 Task: Add Traditional Medicinals Organic Green Peppermint Tea to the cart.
Action: Mouse pressed left at (13, 80)
Screenshot: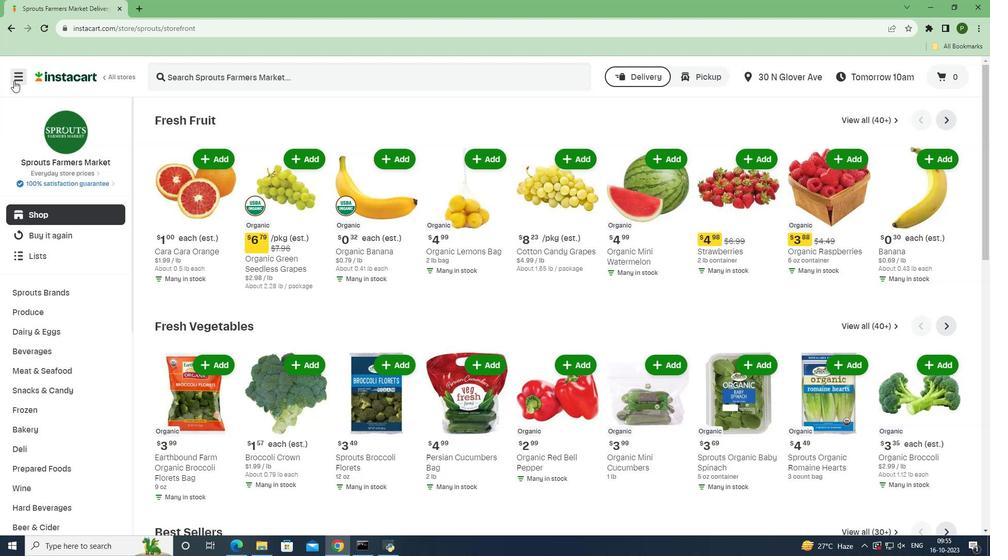 
Action: Mouse moved to (37, 269)
Screenshot: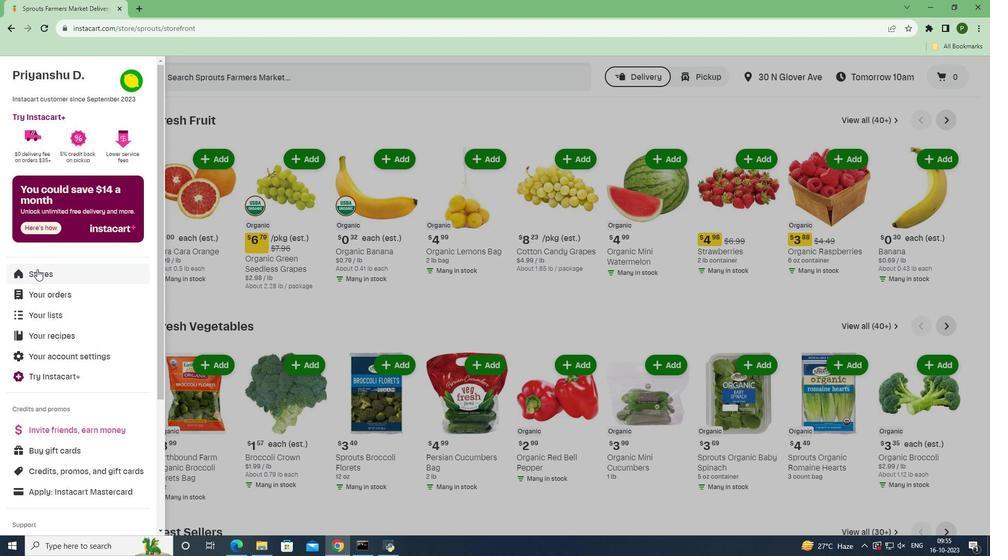 
Action: Mouse pressed left at (37, 269)
Screenshot: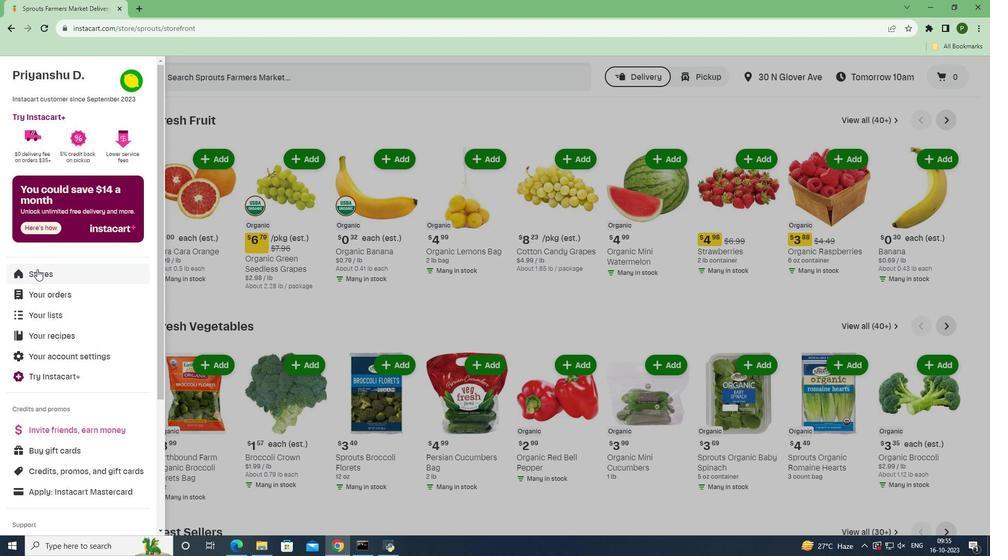 
Action: Mouse moved to (224, 119)
Screenshot: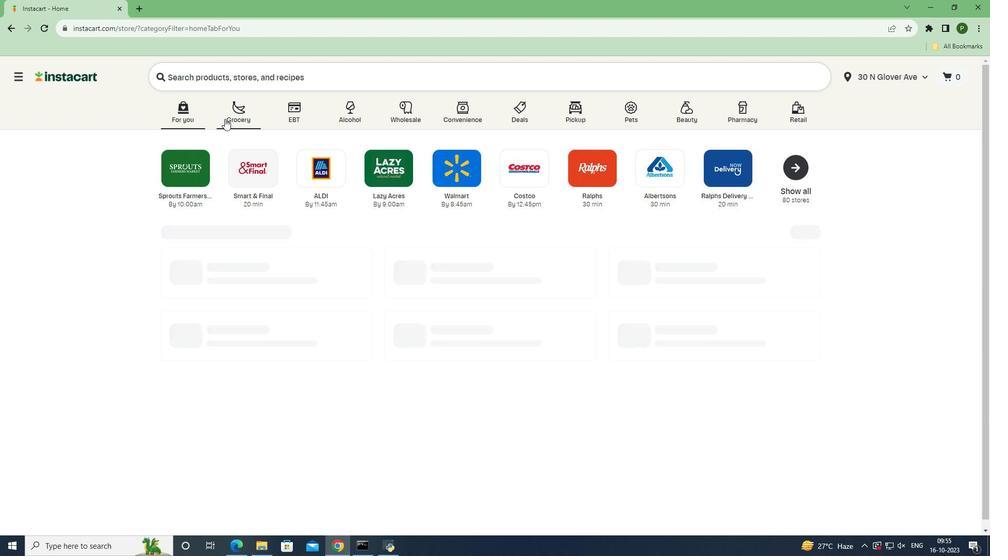 
Action: Mouse pressed left at (224, 119)
Screenshot: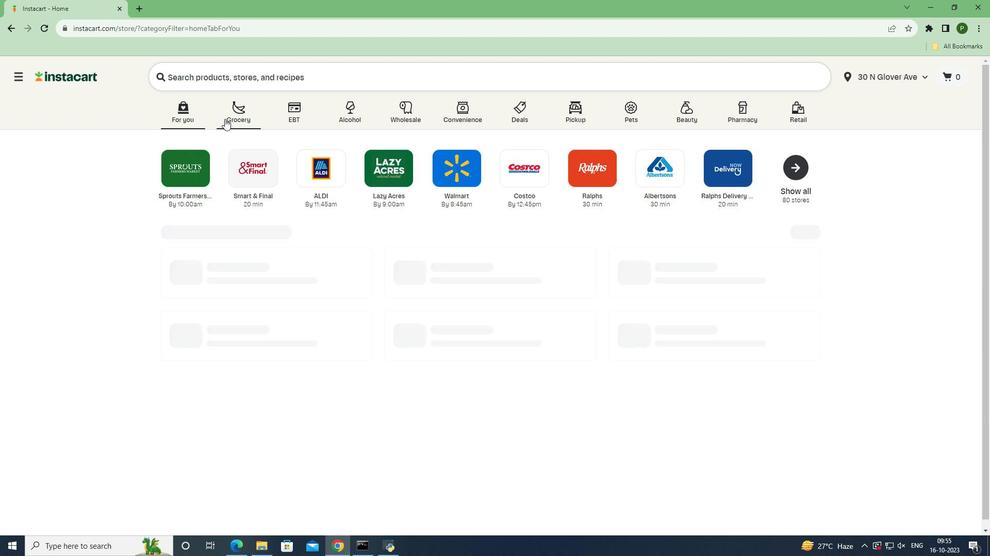 
Action: Mouse moved to (639, 234)
Screenshot: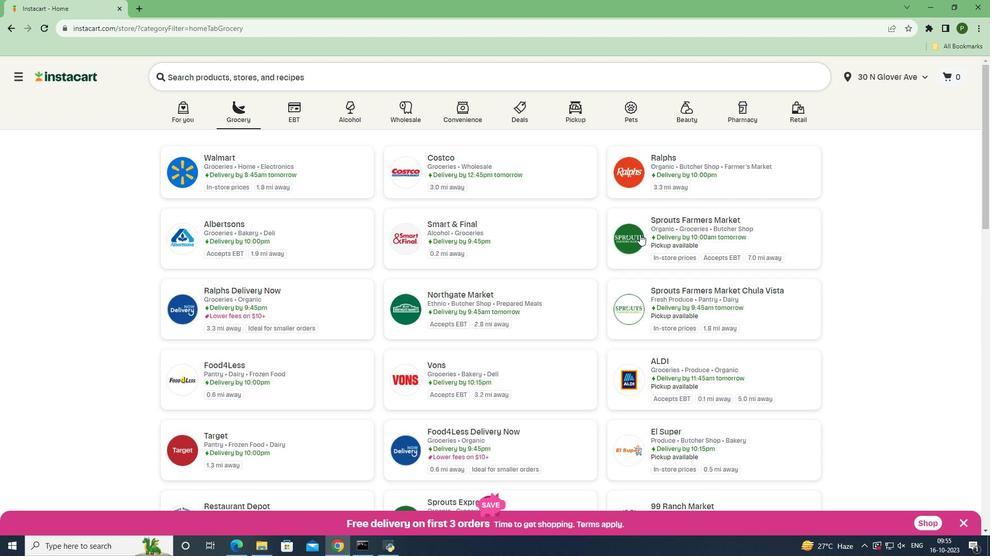 
Action: Mouse pressed left at (639, 234)
Screenshot: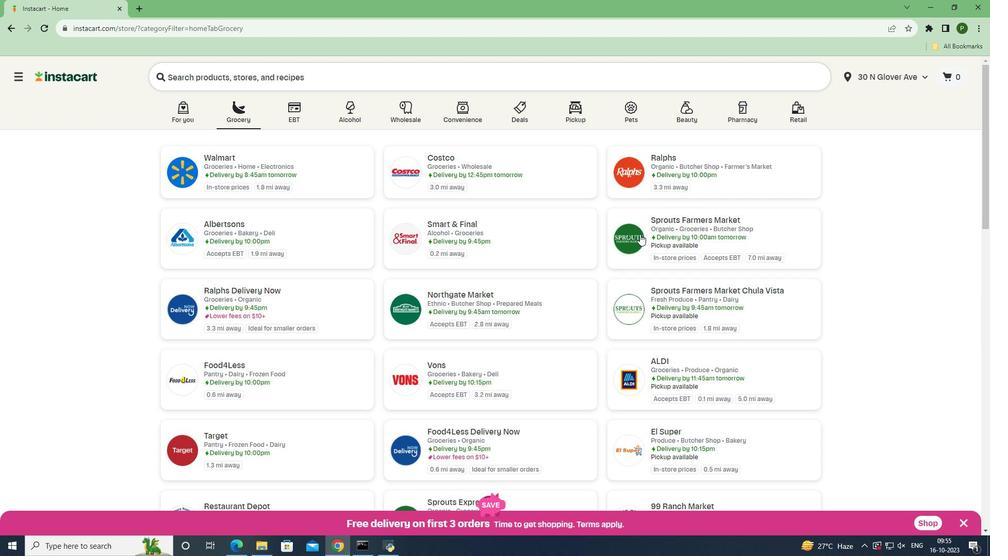 
Action: Mouse moved to (56, 351)
Screenshot: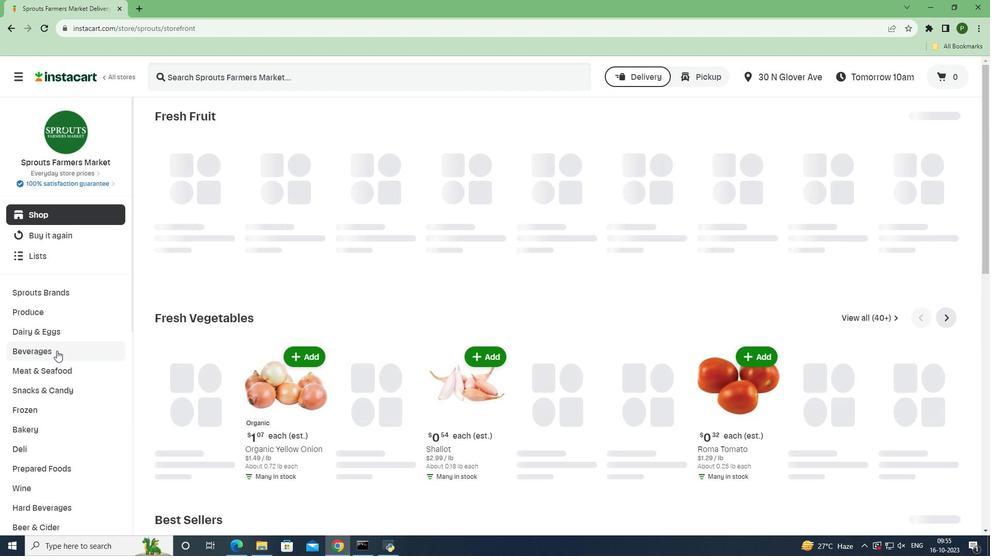 
Action: Mouse pressed left at (56, 351)
Screenshot: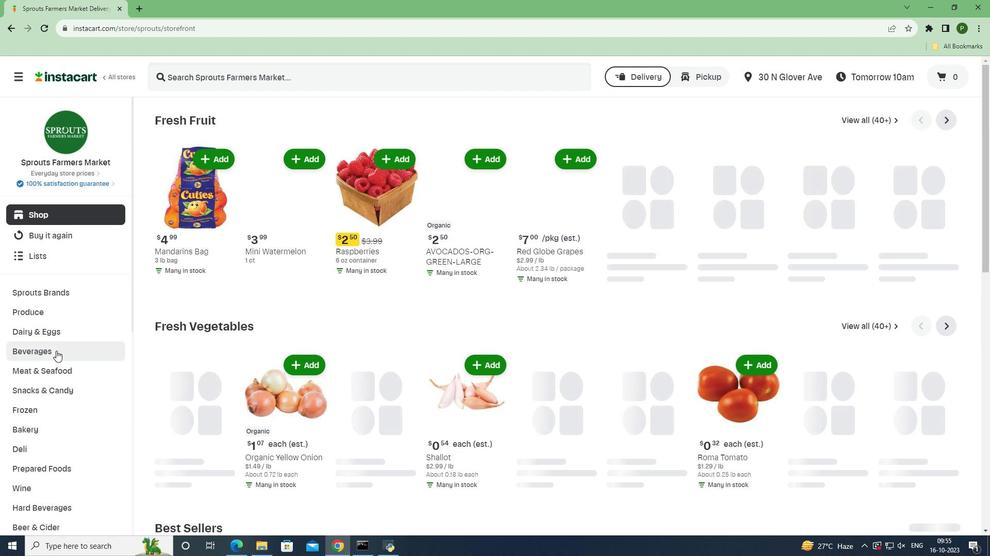 
Action: Mouse moved to (894, 142)
Screenshot: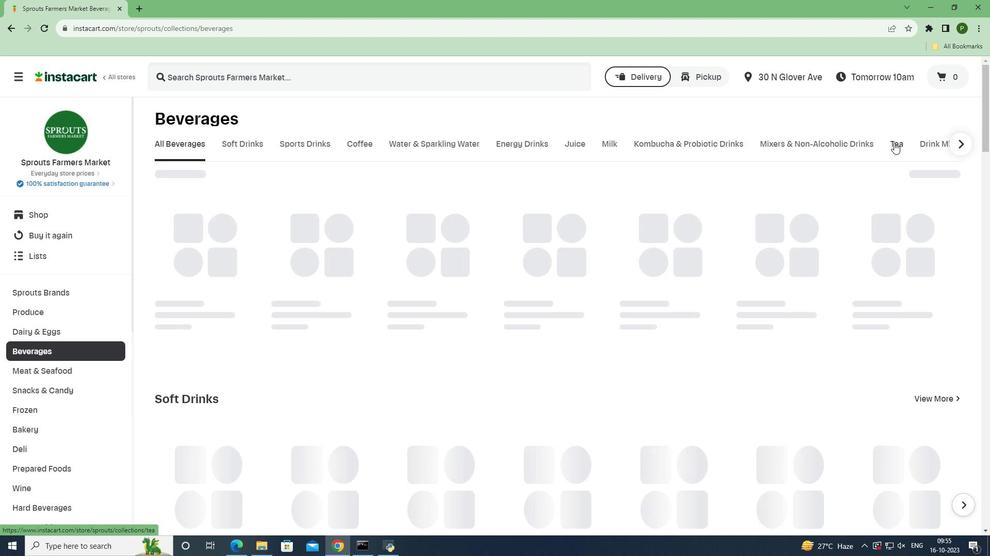 
Action: Mouse pressed left at (894, 142)
Screenshot: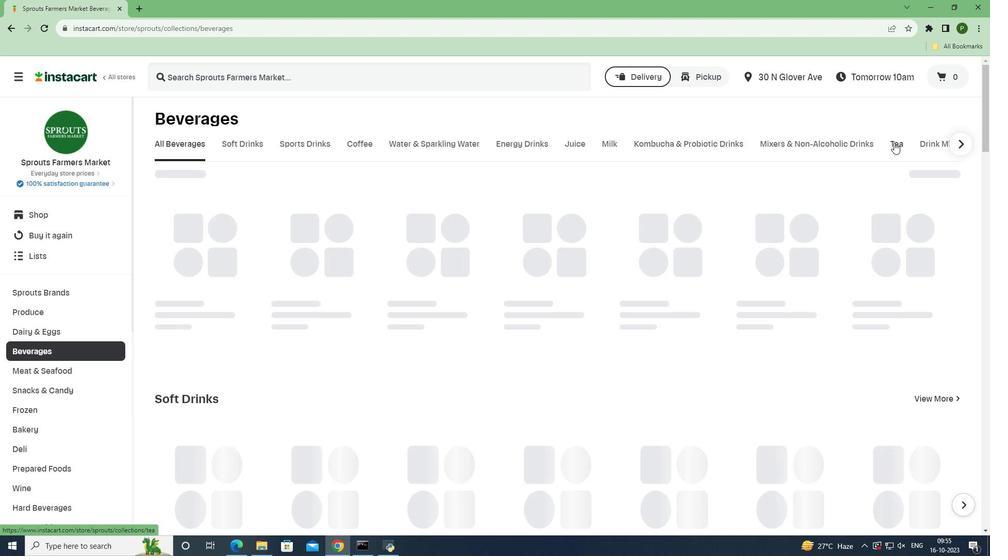 
Action: Mouse moved to (332, 78)
Screenshot: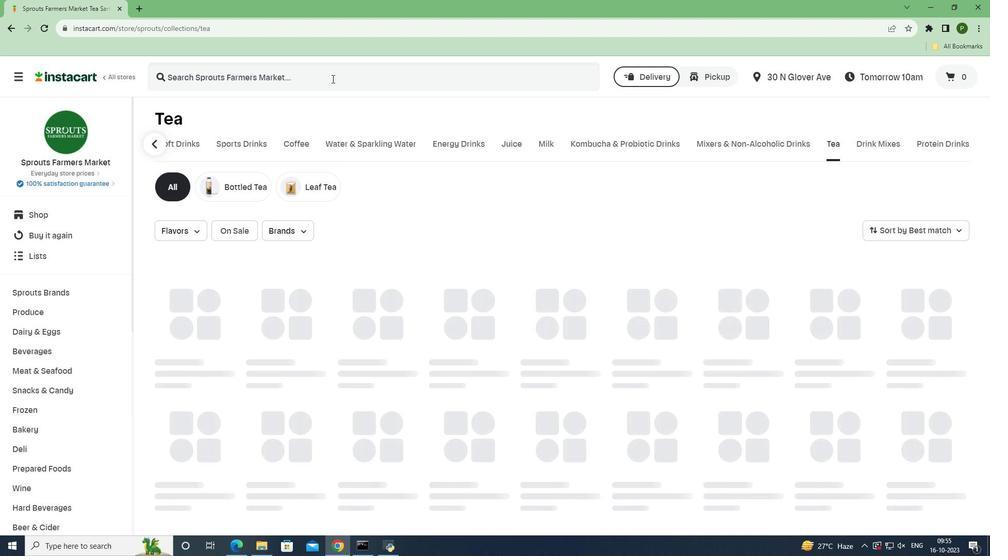 
Action: Mouse pressed left at (332, 78)
Screenshot: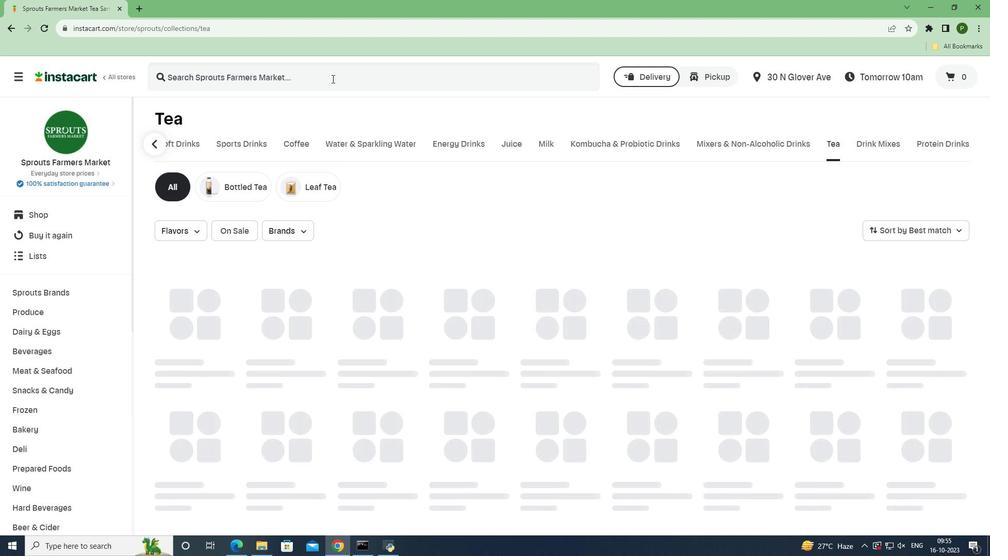 
Action: Key pressed <Key.caps_lock>T<Key.caps_lock>raditional<Key.space><Key.caps_lock>M<Key.caps_lock>edicinals<Key.space><Key.caps_lock>O<Key.caps_lock>rganic<Key.space><Key.caps_lock>G<Key.caps_lock>reen<Key.space><Key.caps_lock>P<Key.caps_lock>eppermint<Key.space><Key.caps_lock>T<Key.caps_lock>ea<Key.space><Key.enter>
Screenshot: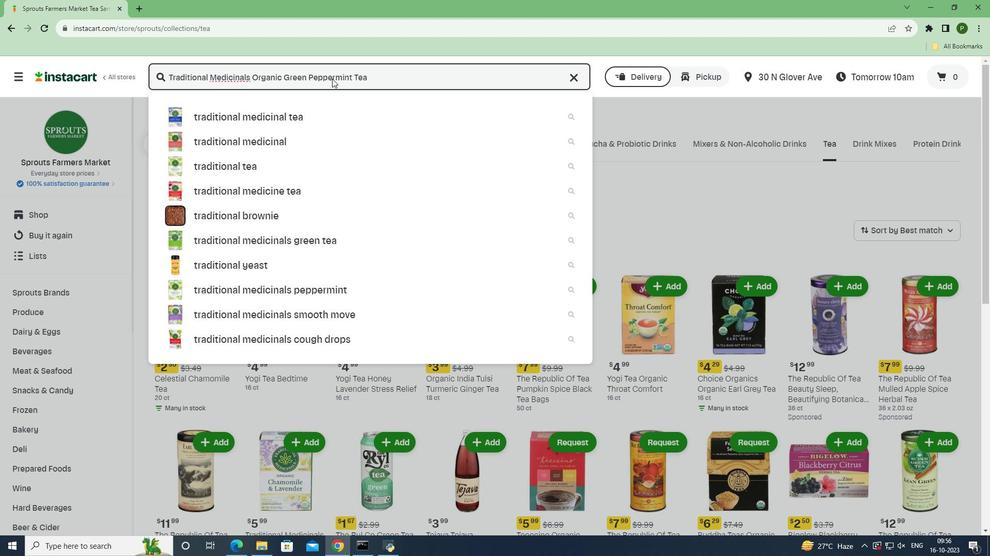 
Action: Mouse moved to (602, 181)
Screenshot: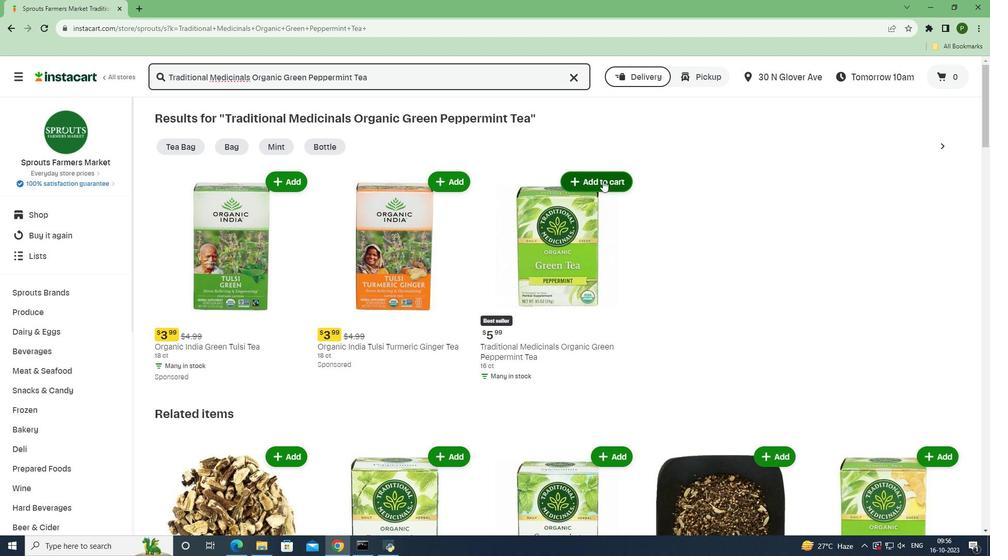 
Action: Mouse pressed left at (602, 181)
Screenshot: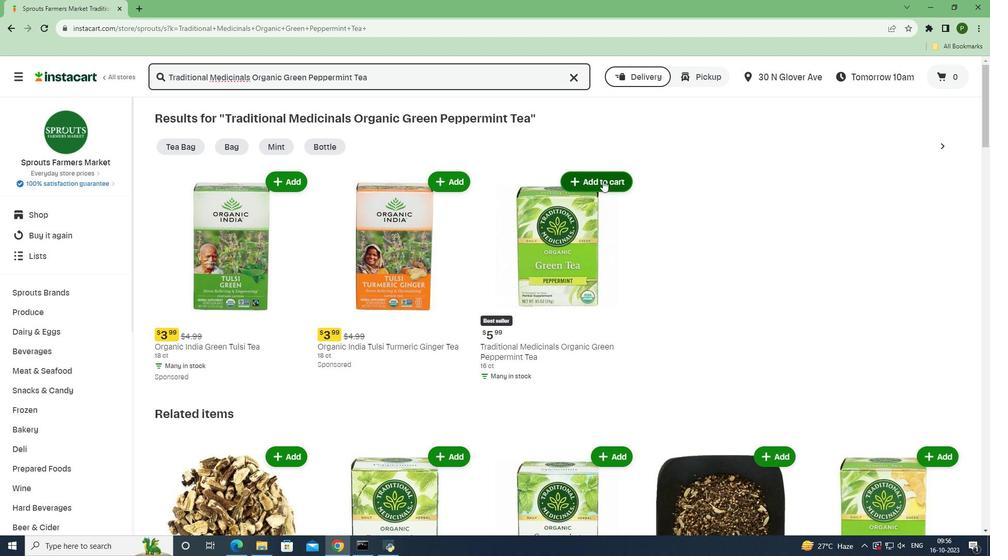 
Action: Mouse moved to (674, 273)
Screenshot: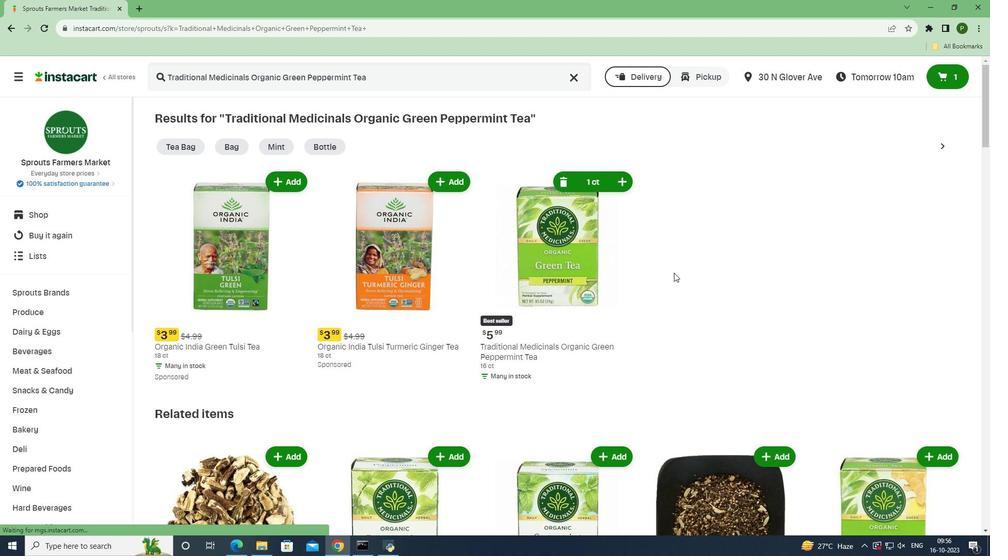 
